 Task: Create a rule from the Recommended list, Task Added to this Project -> add SubTasks in the project TransferLine with SubTasks Gather and Analyse Requirements , Design and Implement Solution , System Test and UAT , Release to Production / Go Live.
Action: Mouse moved to (62, 432)
Screenshot: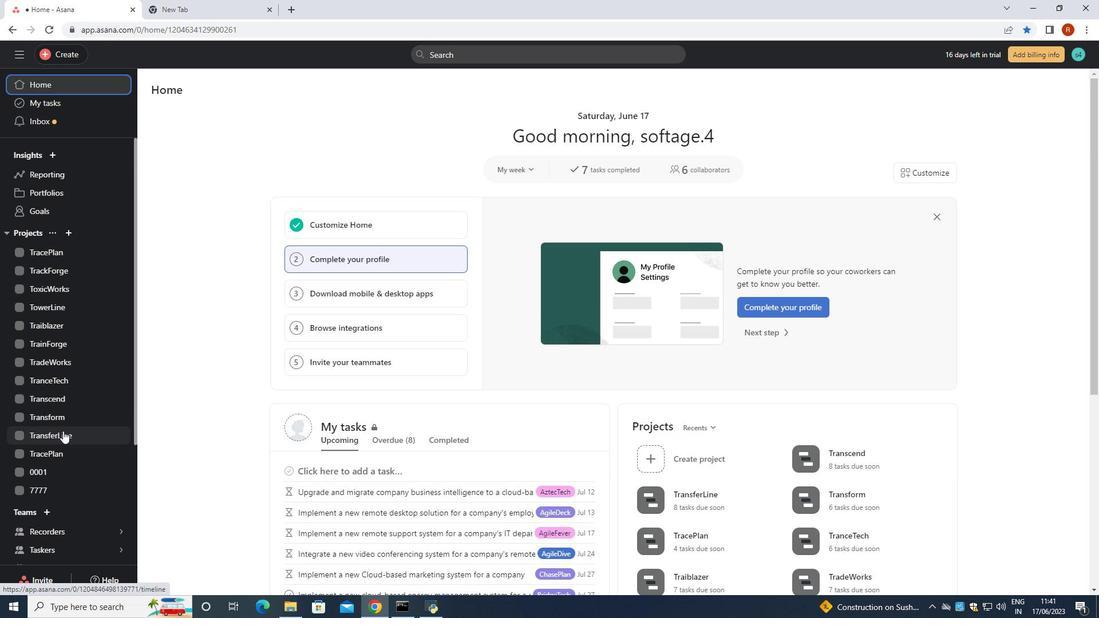 
Action: Mouse pressed left at (62, 432)
Screenshot: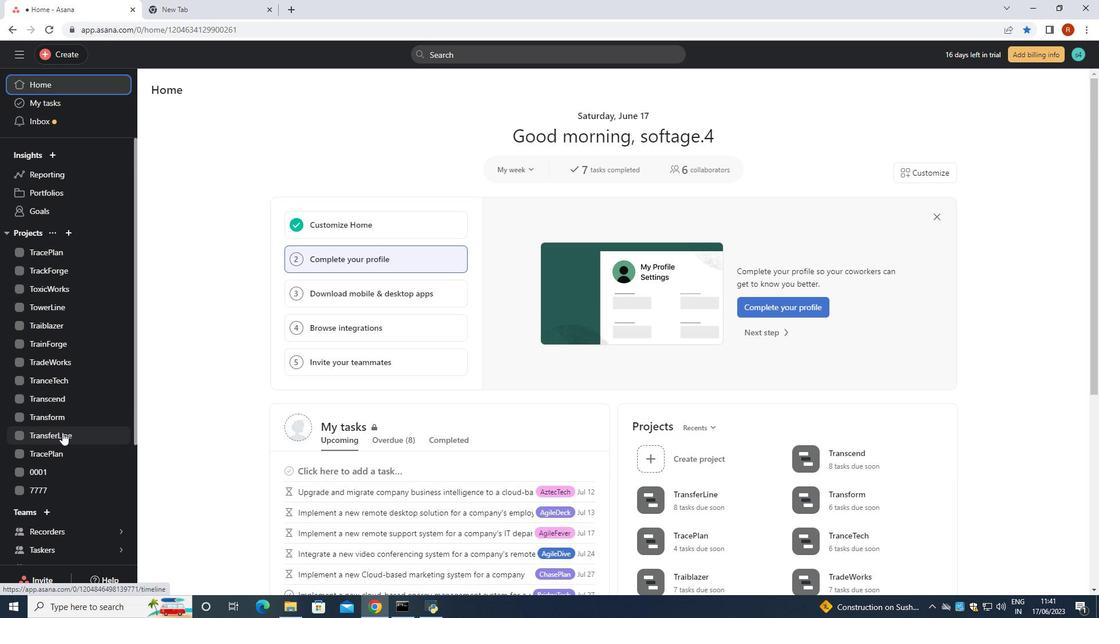 
Action: Mouse moved to (1072, 96)
Screenshot: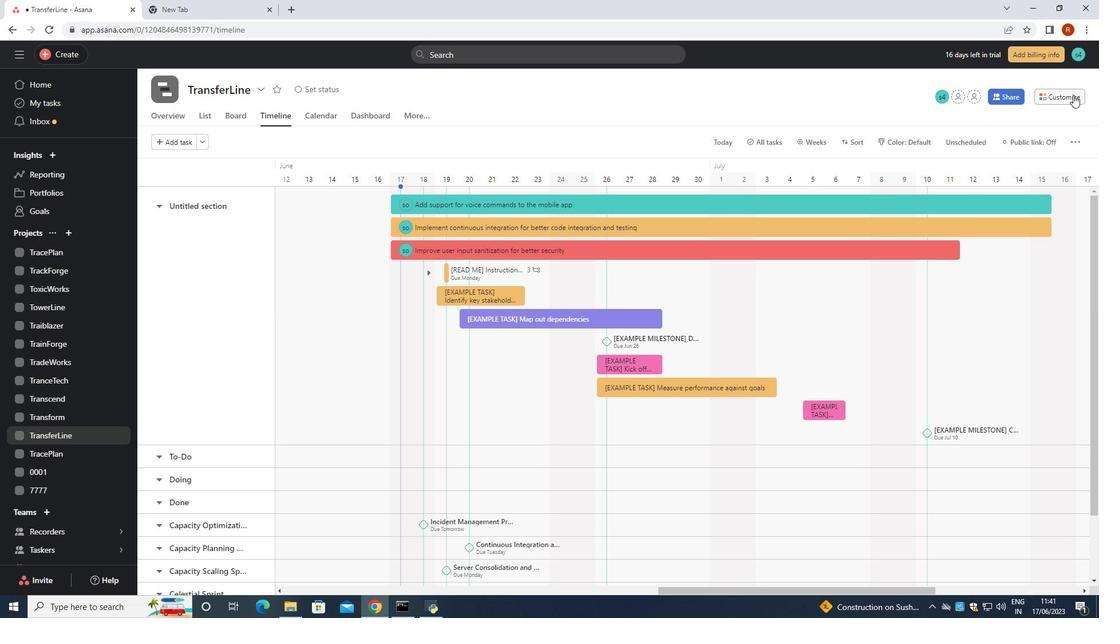 
Action: Mouse pressed left at (1072, 96)
Screenshot: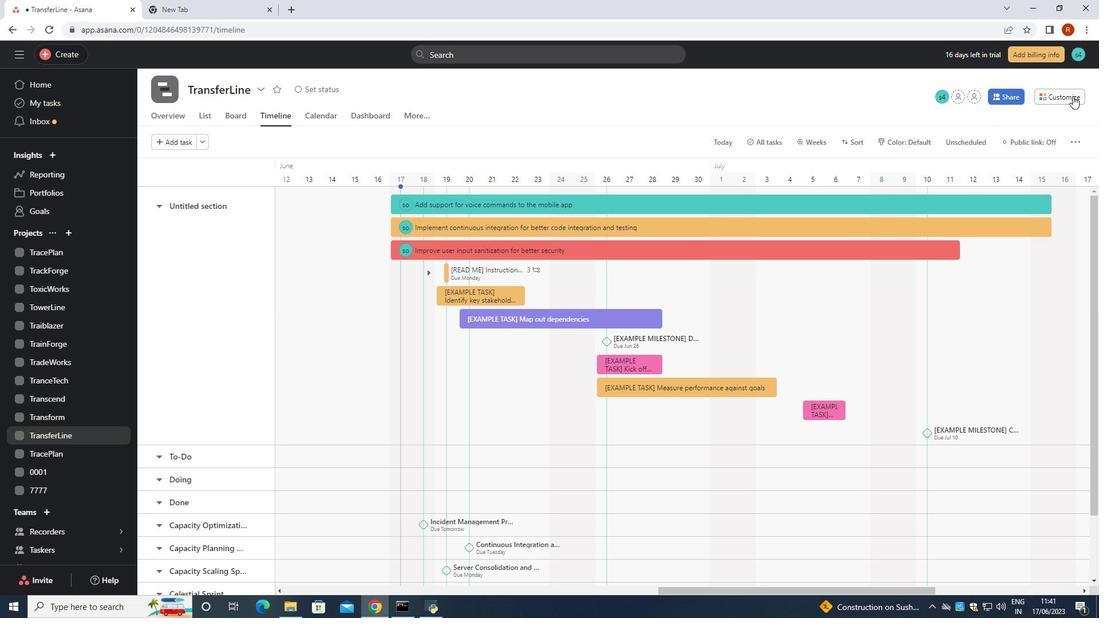 
Action: Mouse moved to (862, 278)
Screenshot: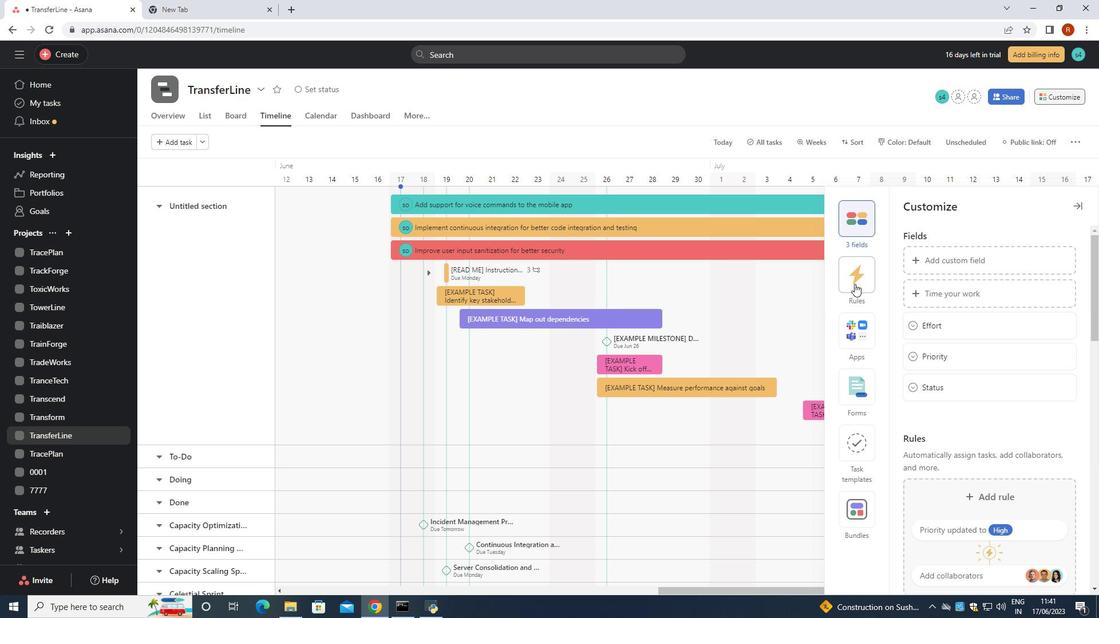 
Action: Mouse pressed left at (862, 278)
Screenshot: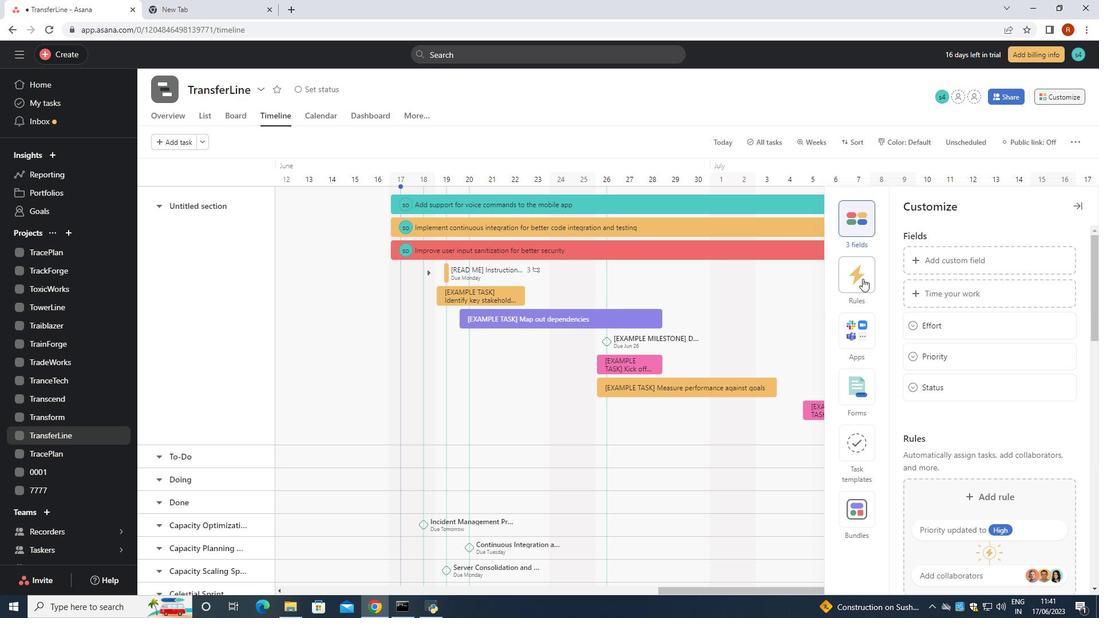 
Action: Mouse moved to (927, 288)
Screenshot: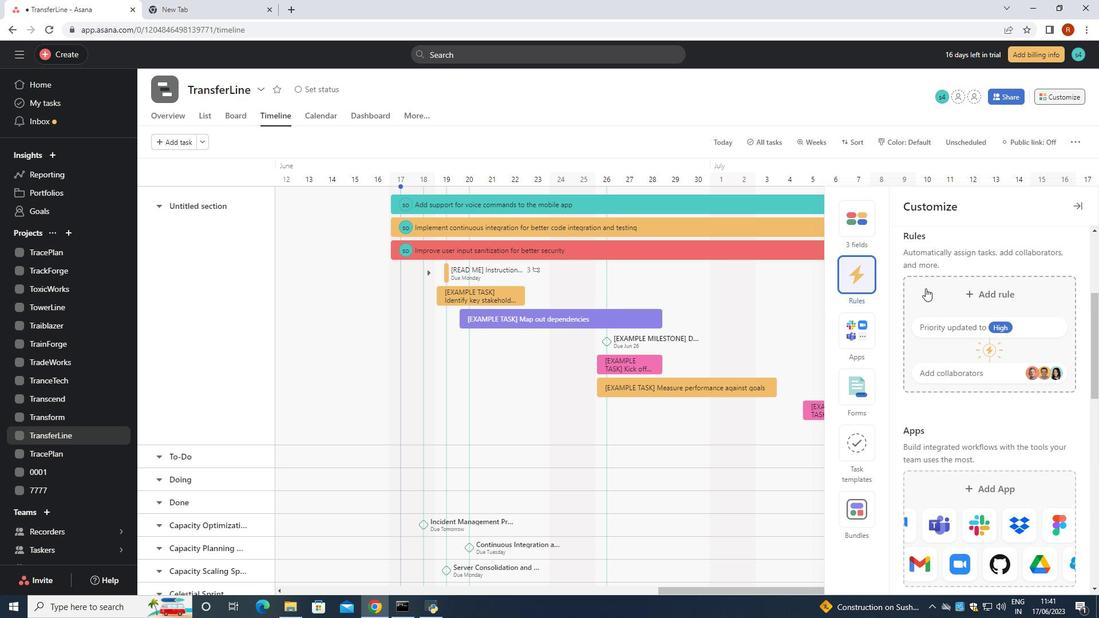 
Action: Mouse pressed left at (927, 288)
Screenshot: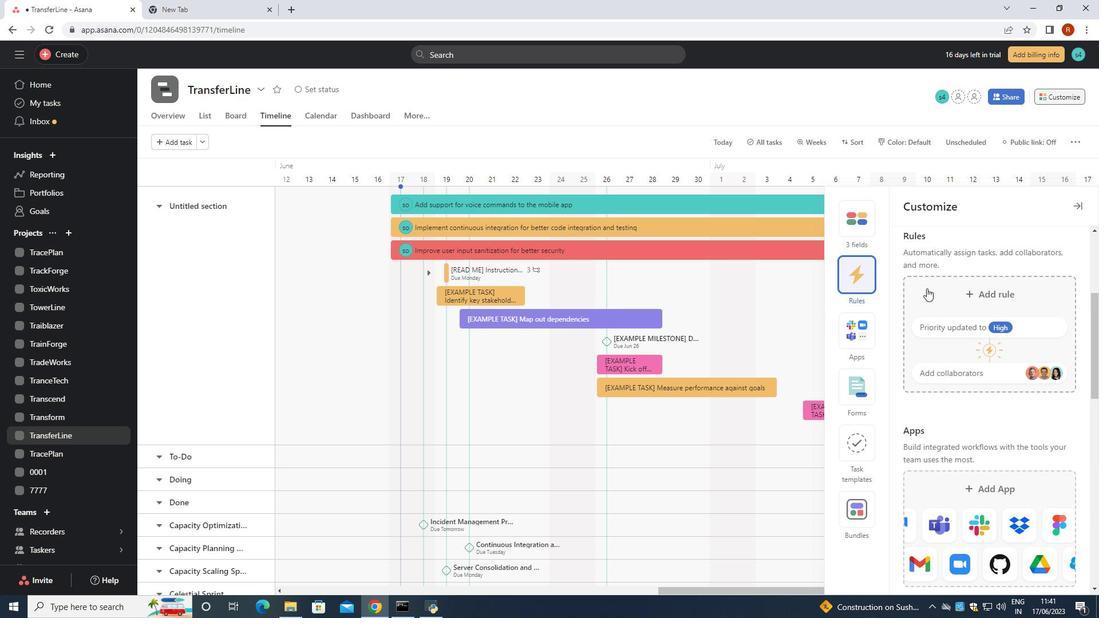 
Action: Mouse moved to (258, 135)
Screenshot: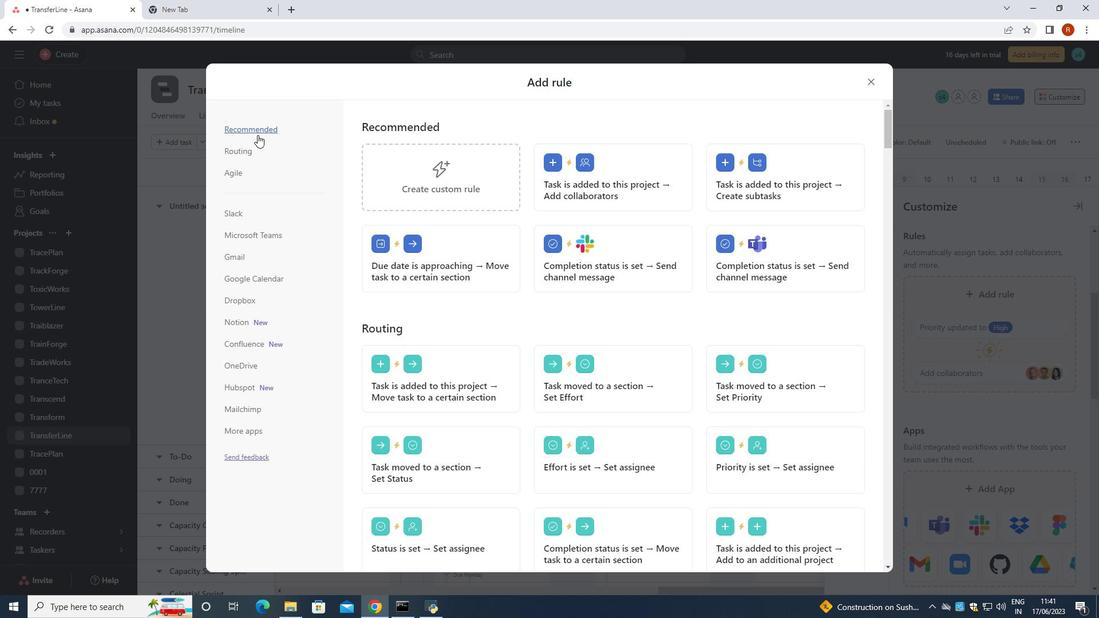 
Action: Mouse pressed left at (258, 135)
Screenshot: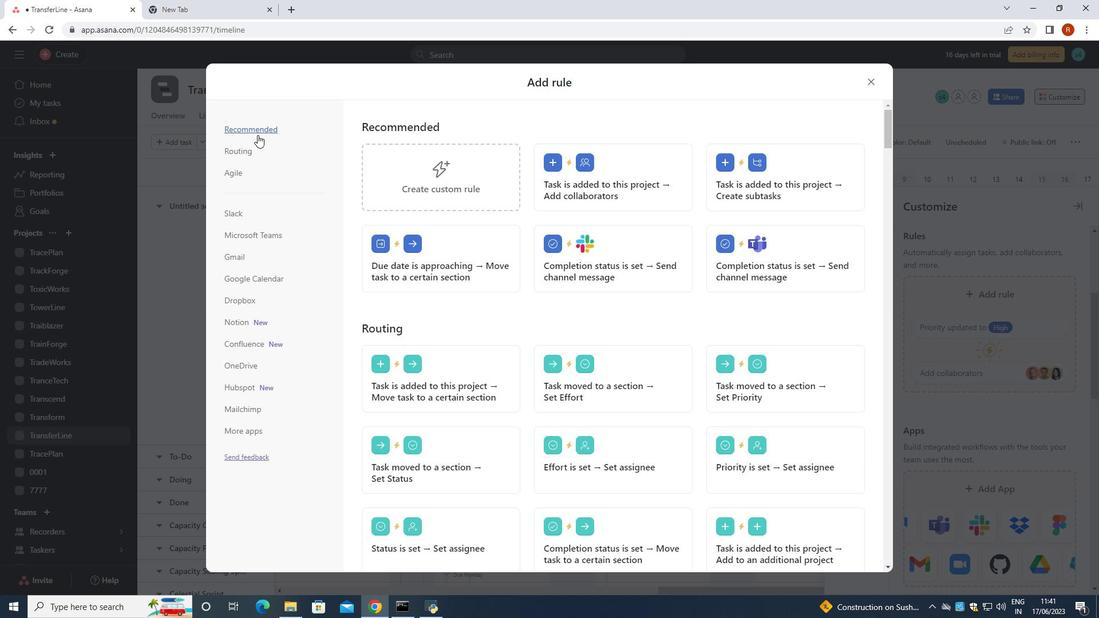 
Action: Mouse moved to (773, 178)
Screenshot: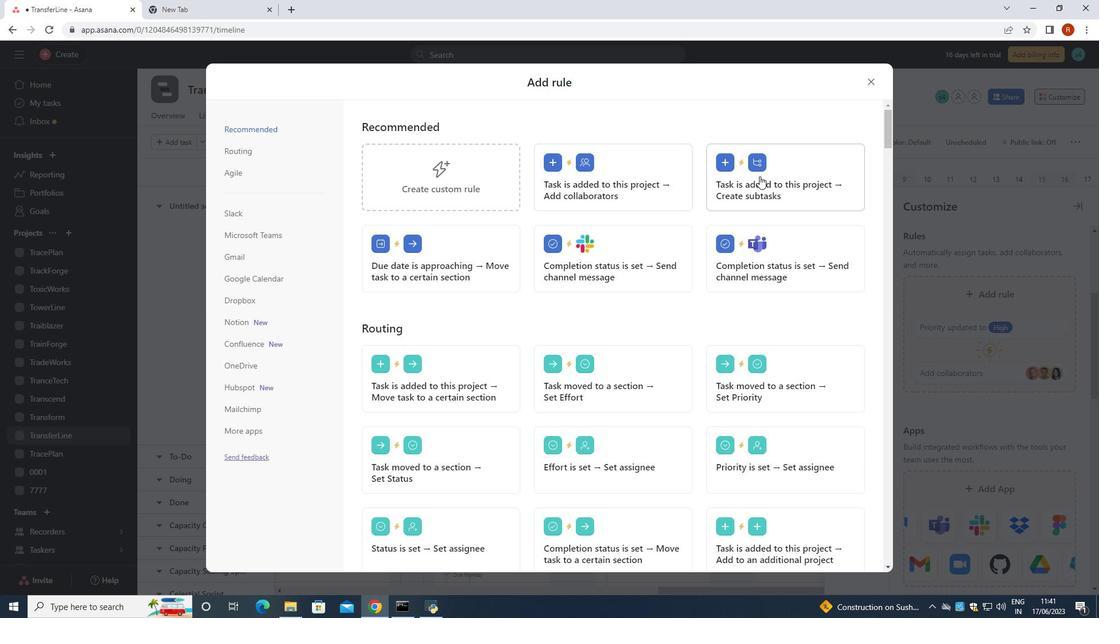 
Action: Mouse pressed left at (773, 178)
Screenshot: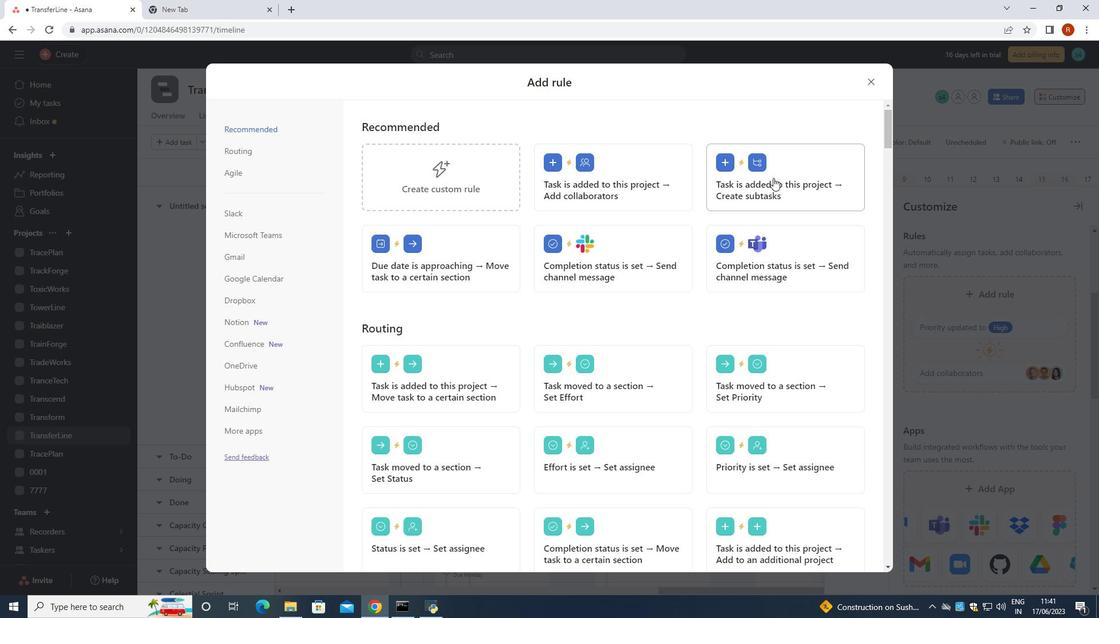 
Action: Mouse moved to (400, 308)
Screenshot: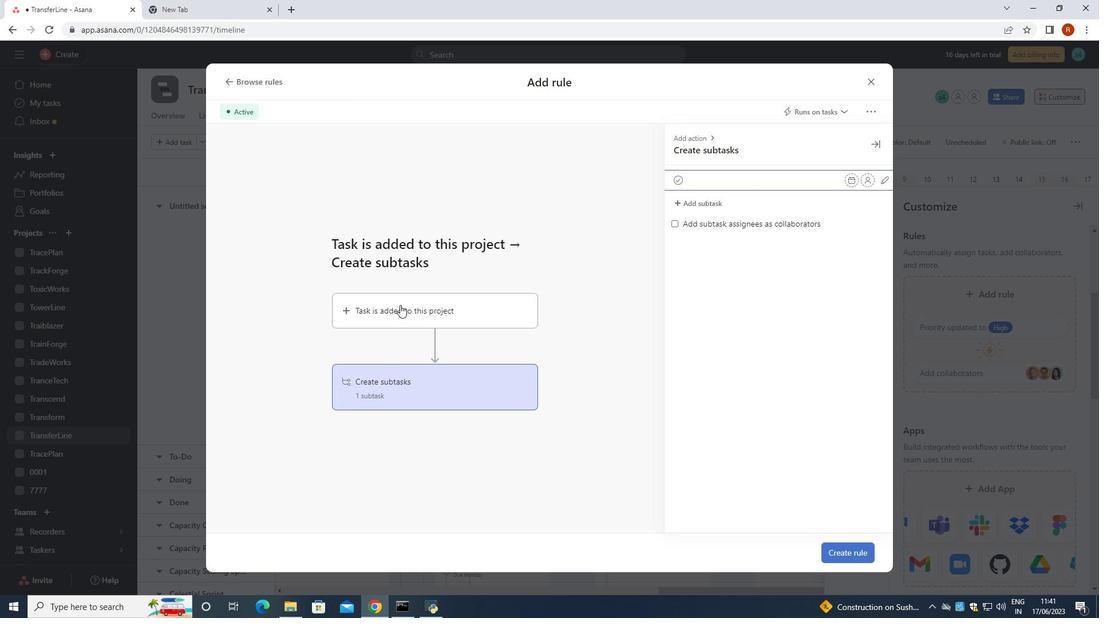 
Action: Mouse pressed left at (400, 308)
Screenshot: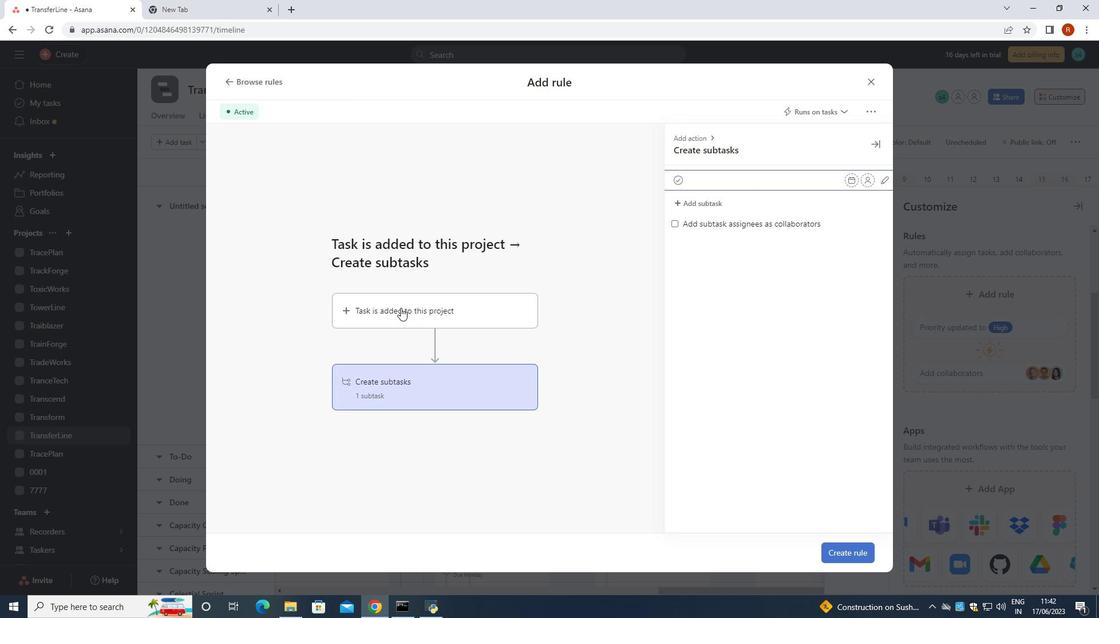 
Action: Mouse moved to (404, 377)
Screenshot: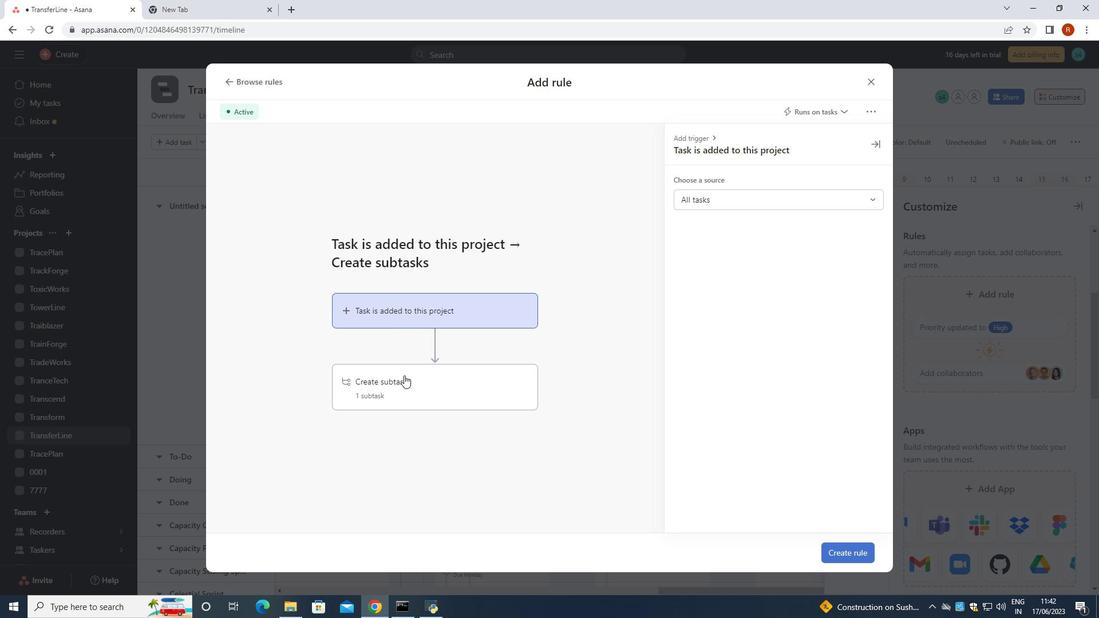 
Action: Mouse pressed left at (404, 377)
Screenshot: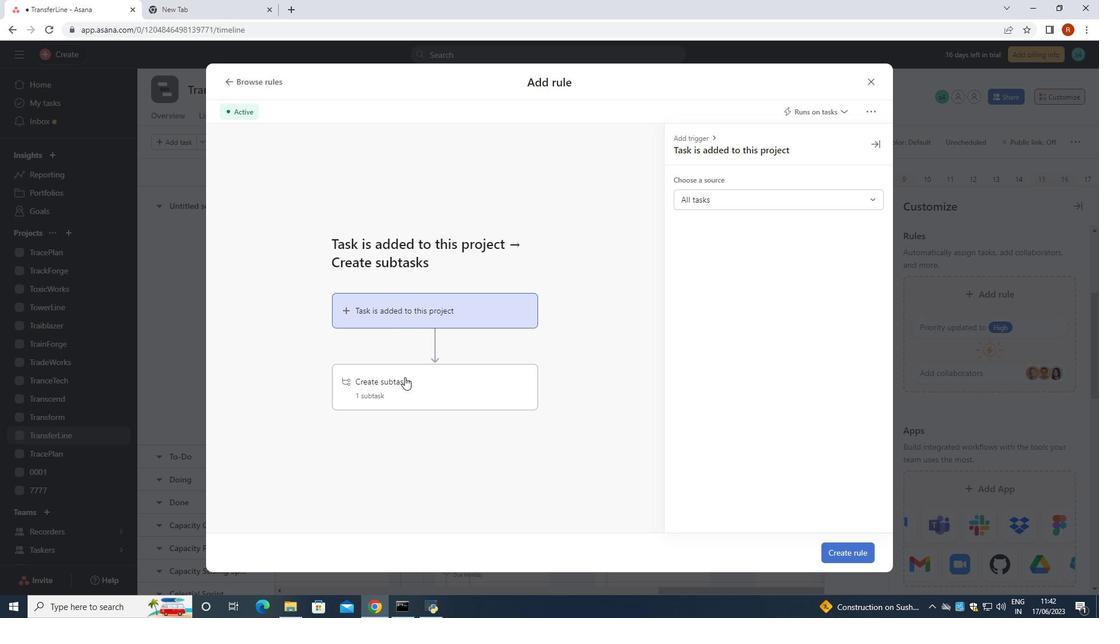 
Action: Mouse moved to (717, 179)
Screenshot: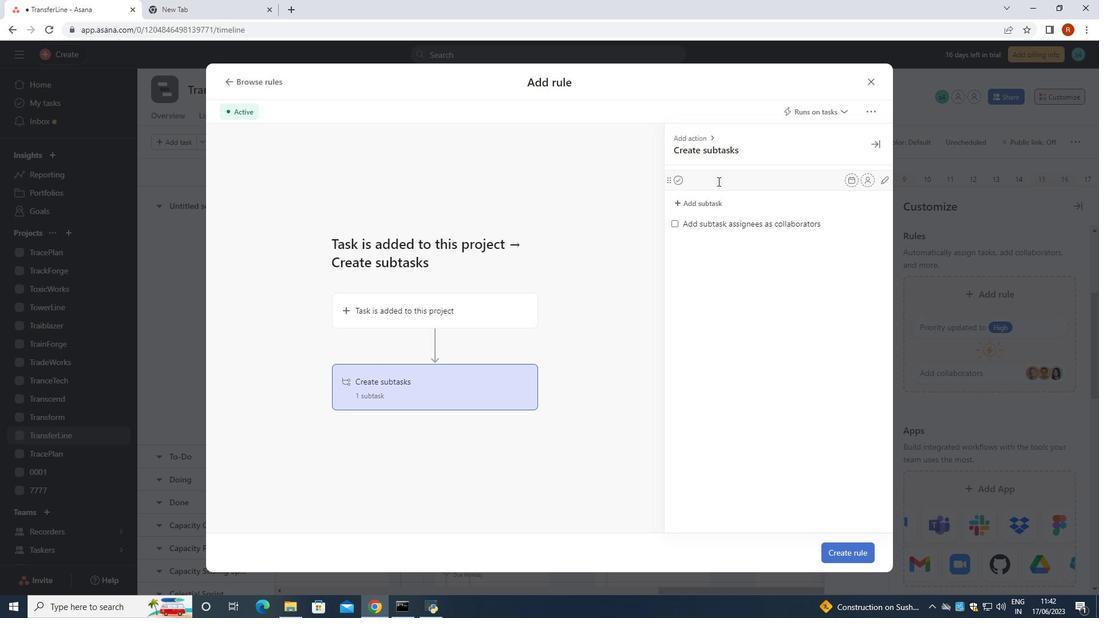 
Action: Mouse pressed left at (717, 179)
Screenshot: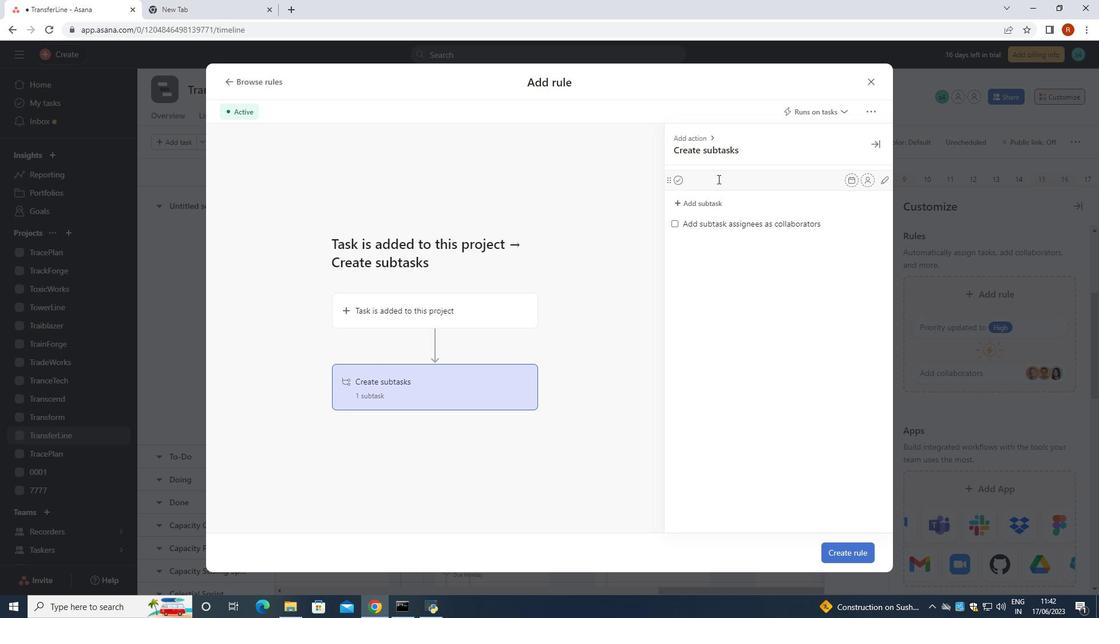 
Action: Mouse moved to (719, 179)
Screenshot: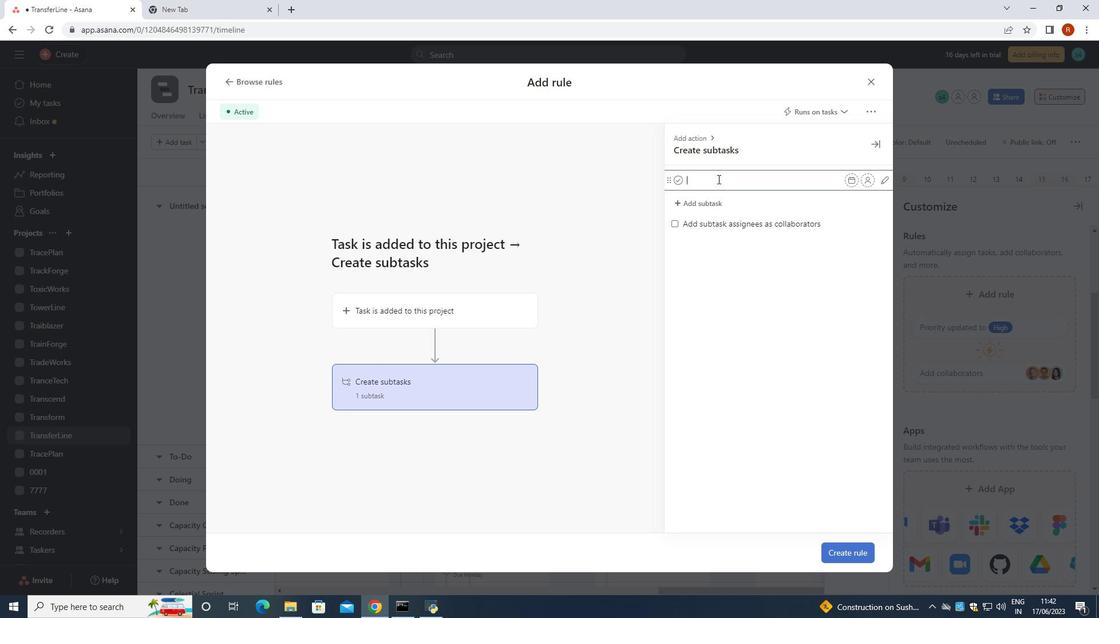 
Action: Key pressed <Key.shift><Key.shift><Key.shift><Key.shift><Key.shift><Key.shift><Key.shift><Key.shift><Key.shift><Key.shift><Key.shift><Key.shift><Key.shift><Key.shift>Gather<Key.space>and<Key.space><Key.shift><Key.shift><Key.shift><Key.shift><Key.shift><Key.shift><Key.shift>Analyse<Key.space><Key.shift>Requirements<Key.enter><Key.shift>Design<Key.space>and<Key.space><Key.shift>Implement<Key.space><Key.shift><Key.shift><Key.shift><Key.shift><Key.shift>Solution<Key.space><Key.enter><Key.shift><Key.shift><Key.shift><Key.shift><Key.shift><Key.shift><Key.shift><Key.shift><Key.shift><Key.shift><Key.shift><Key.shift><Key.shift><Key.shift><Key.shift><Key.shift><Key.shift><Key.shift><Key.shift><Key.shift><Key.shift><Key.shift><Key.shift><Key.shift><Key.shift><Key.shift><Key.shift><Key.shift><Key.shift><Key.shift><Key.shift><Key.shift><Key.shift><Key.shift><Key.shift><Key.shift><Key.shift><Key.shift><Key.shift><Key.shift>System<Key.space><Key.shift>Test<Key.space>and<Key.shift><Key.shift>UAT<Key.space><Key.shift><Key.shift><Key.shift><Key.shift><Key.shift><Key.shift><Key.shift><Key.shift><Key.shift><Key.shift><Key.shift><Key.shift><Key.shift><Key.shift><Key.shift><Key.shift><Key.shift><Key.shift><Key.shift><Key.shift><Key.left><Key.left><Key.left><Key.left><Key.space><Key.right><Key.right><Key.right><Key.right><Key.right><Key.right><Key.right><Key.right><Key.right><Key.right><Key.enter><Key.shift><Key.shift><Key.shift><Key.shift><Key.shift><Key.shift><Key.shift><Key.shift><Key.shift><Key.shift><Key.shift><Key.shift><Key.shift><Key.shift><Key.shift><Key.shift><Key.shift><Key.shift>Release<Key.space>to<Key.space><Key.shift>Production/<Key.shift>Gp<Key.backspace>o<Key.space><Key.shift>Live
Screenshot: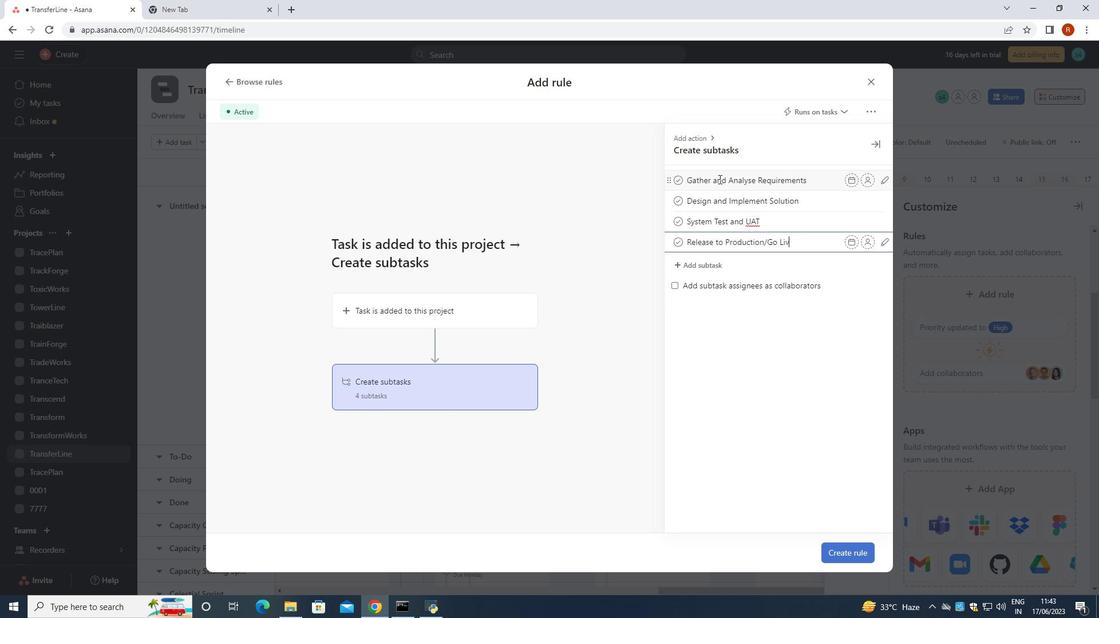
Action: Mouse moved to (847, 556)
Screenshot: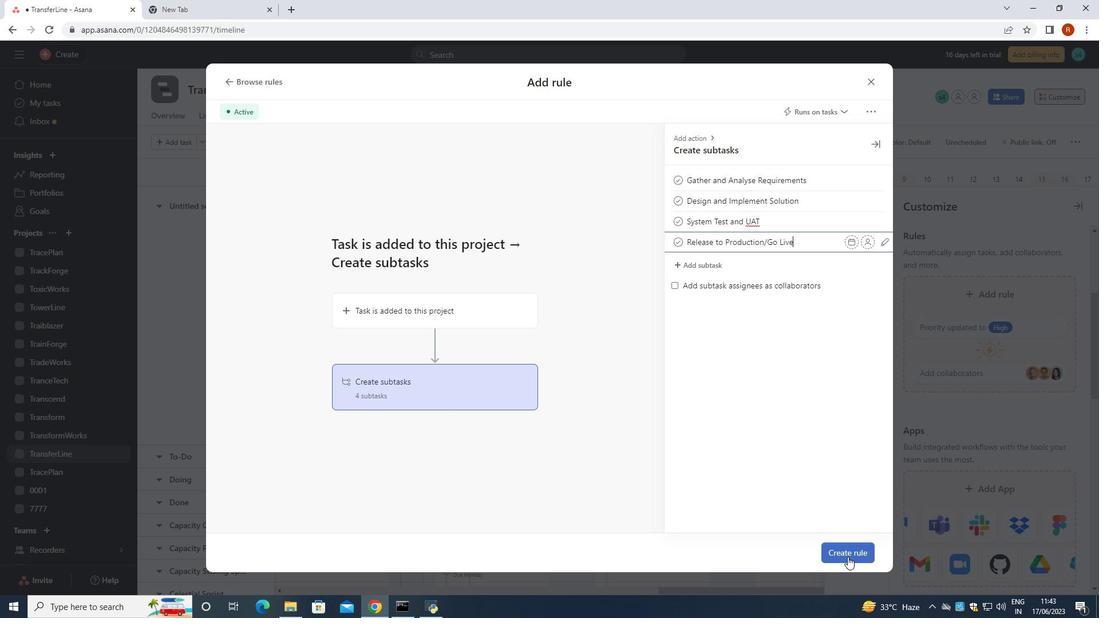 
Action: Mouse pressed left at (847, 556)
Screenshot: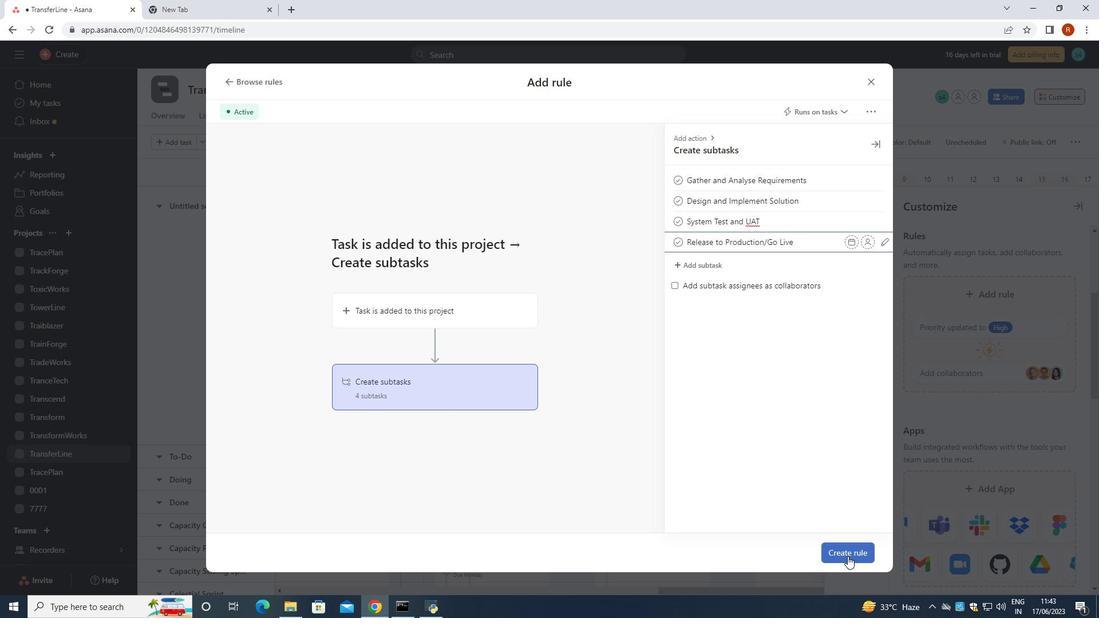 
